 Task: Start in the project Transpire the sprint 'Test Traction', with a duration of 3 weeks.
Action: Mouse moved to (241, 65)
Screenshot: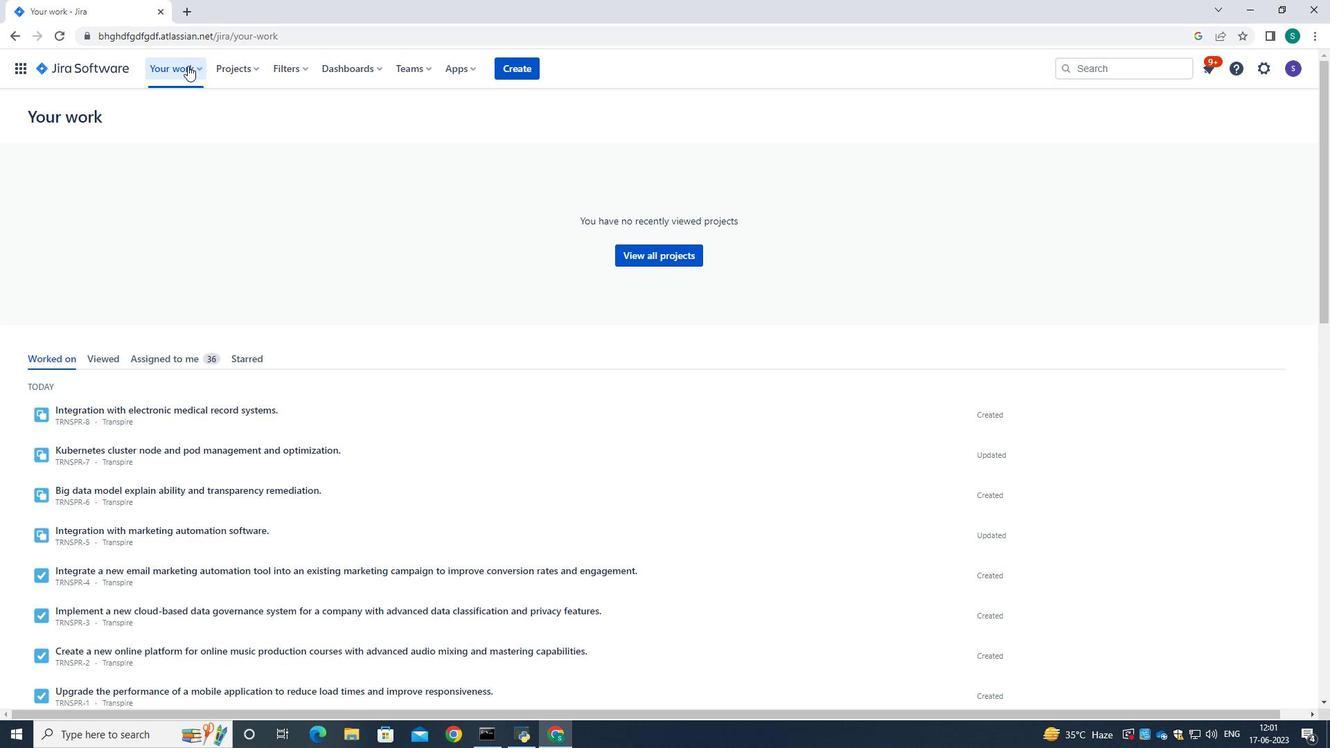
Action: Mouse pressed left at (241, 65)
Screenshot: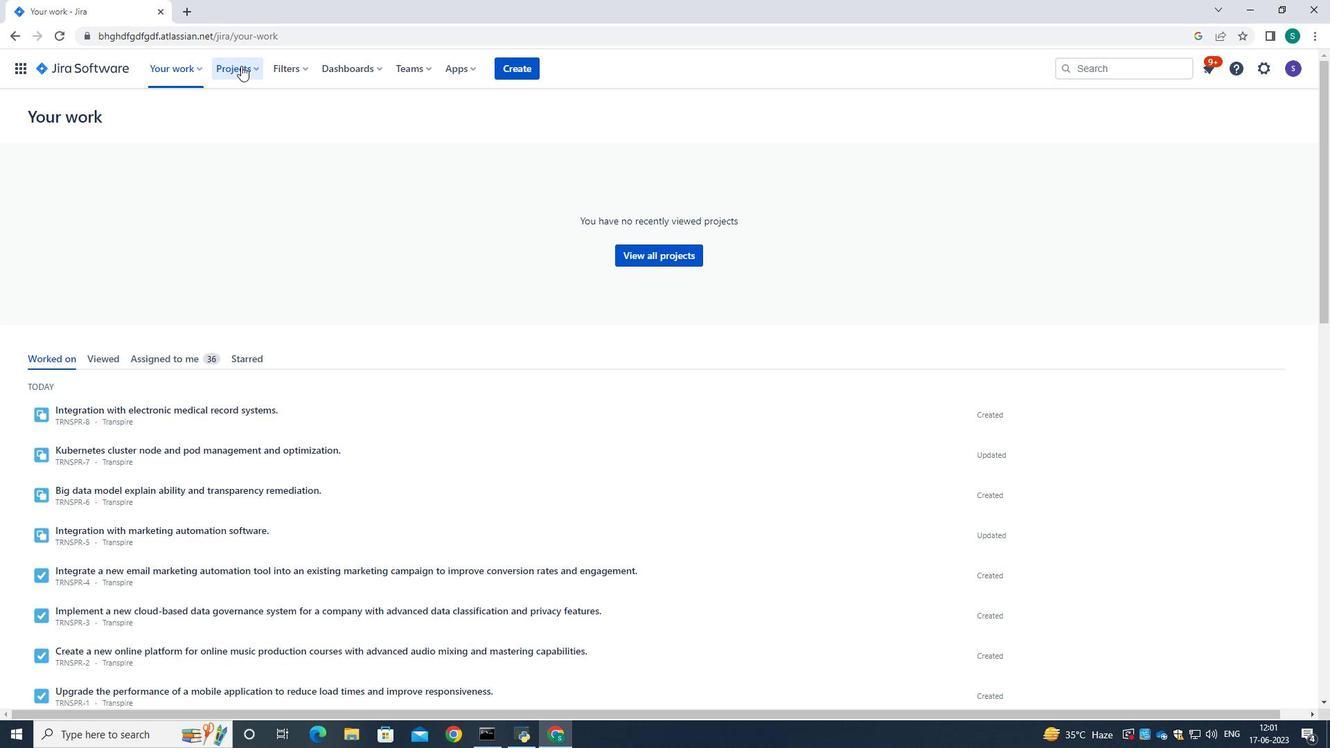 
Action: Mouse moved to (268, 131)
Screenshot: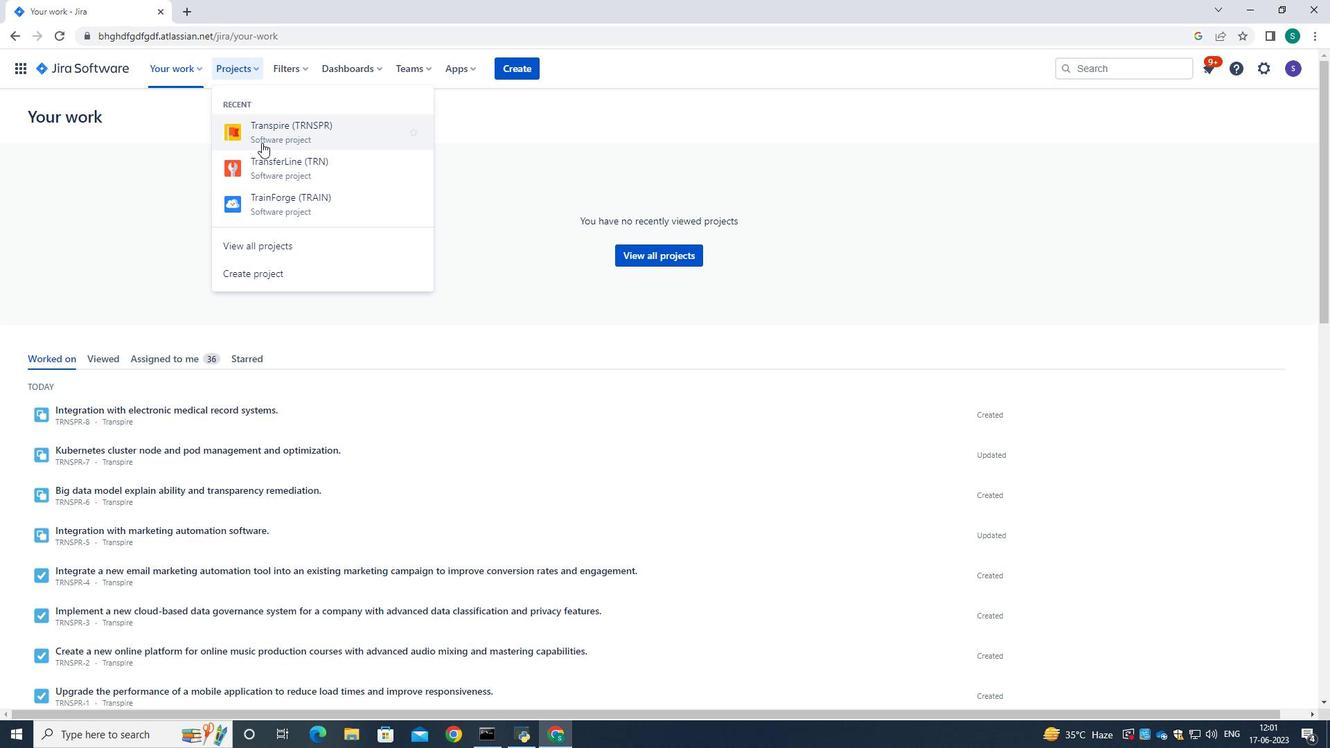
Action: Mouse pressed left at (268, 131)
Screenshot: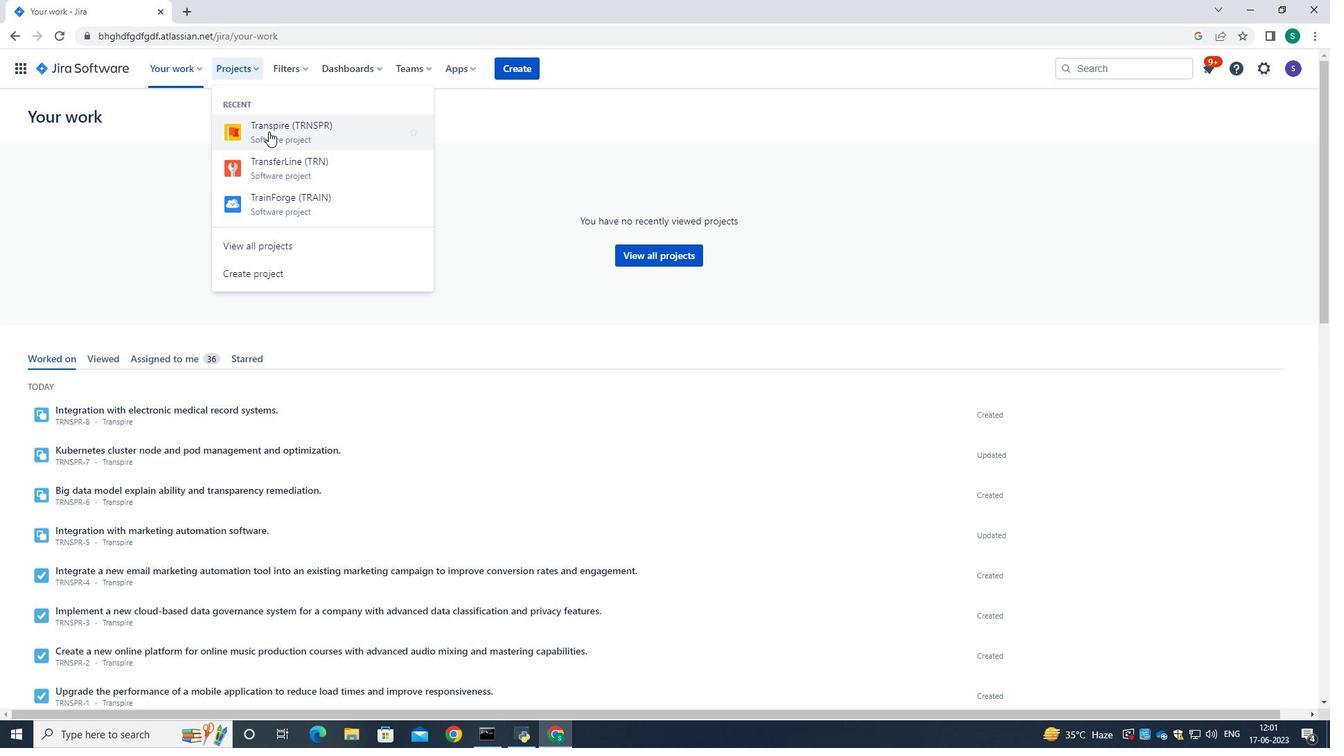 
Action: Mouse moved to (94, 216)
Screenshot: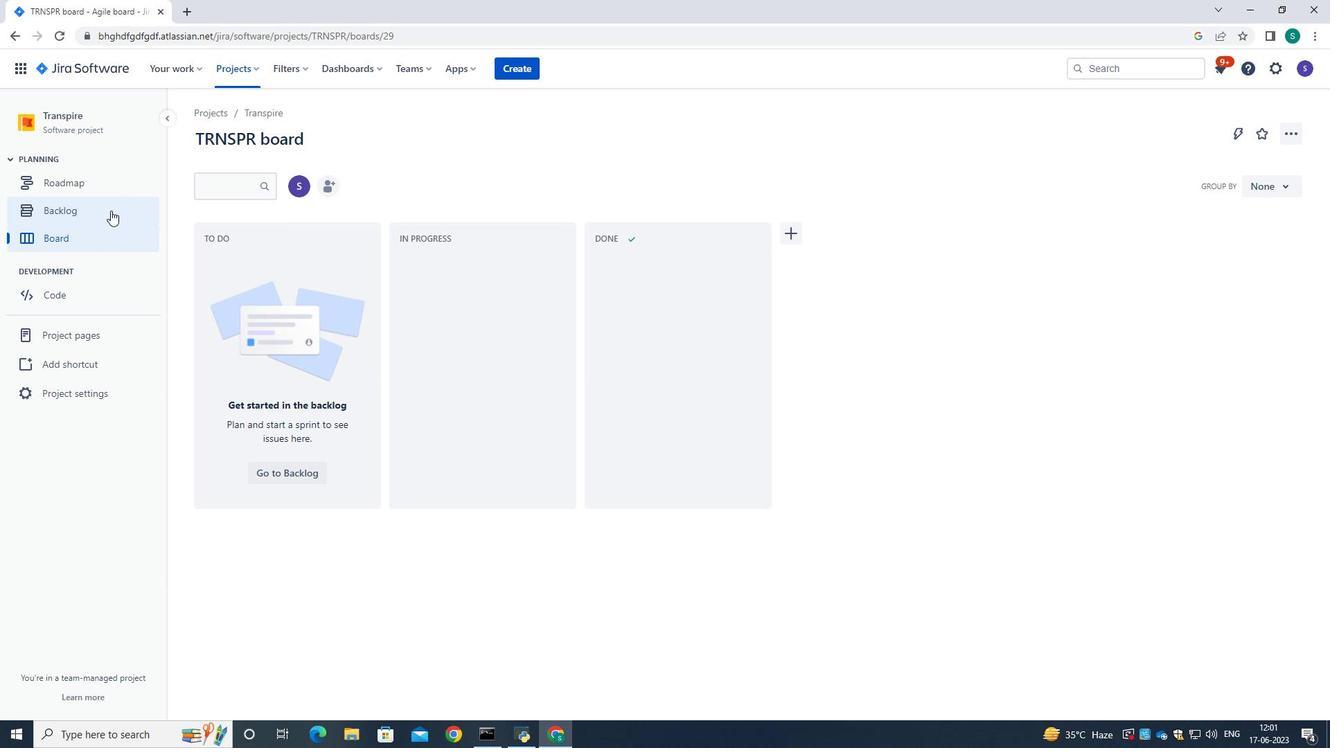 
Action: Mouse pressed left at (94, 216)
Screenshot: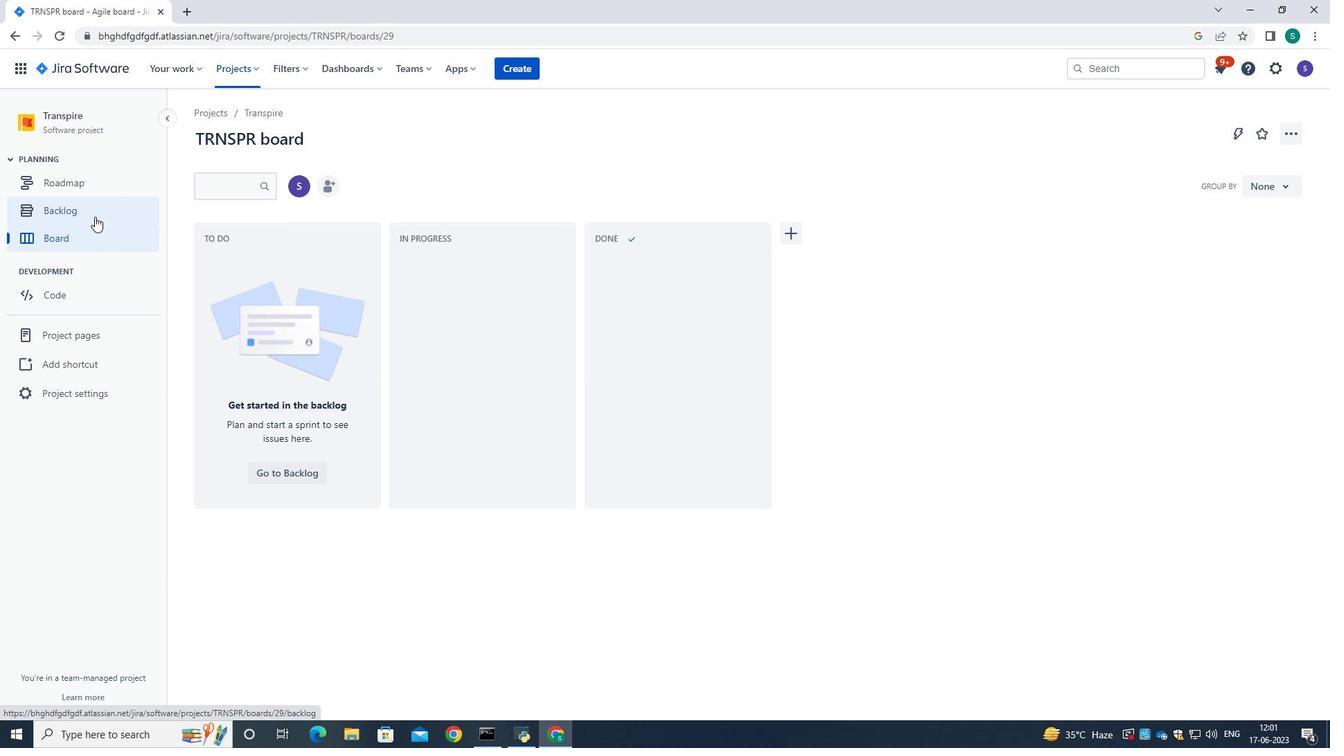 
Action: Mouse moved to (516, 372)
Screenshot: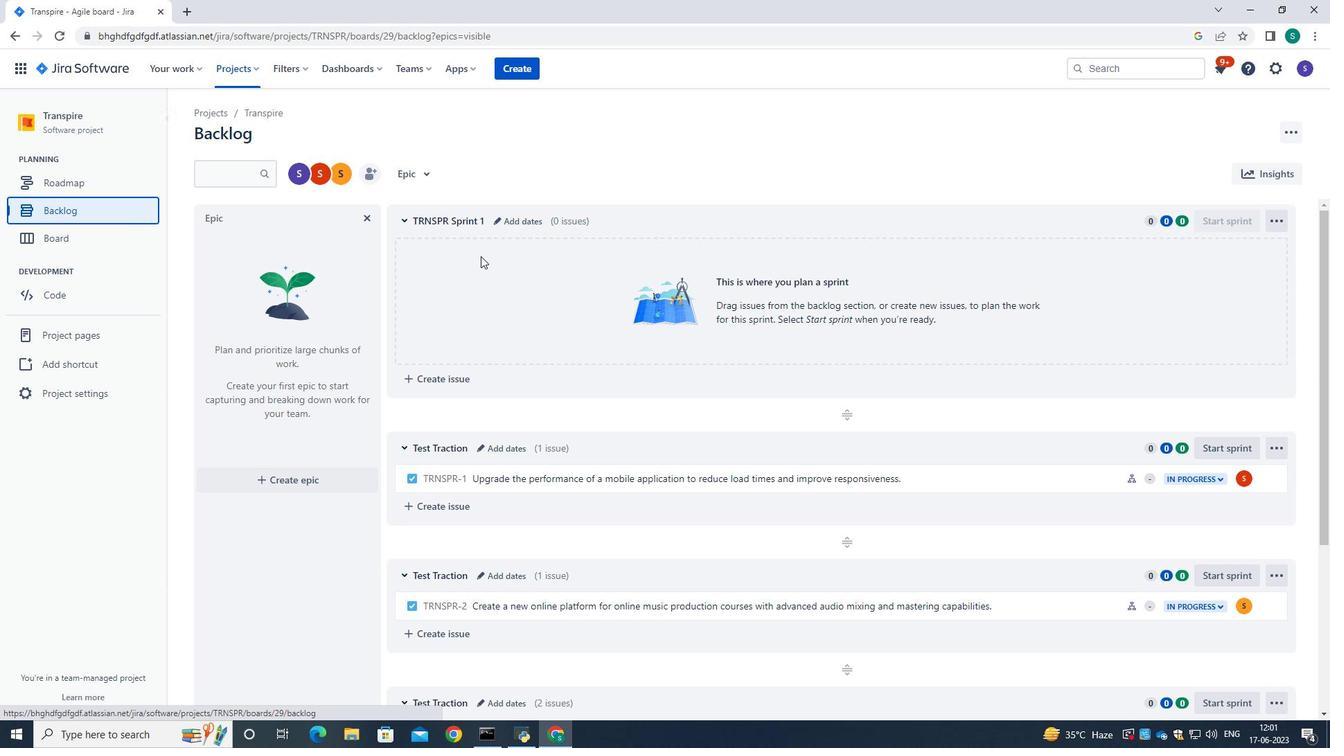 
Action: Mouse scrolled (516, 372) with delta (0, 0)
Screenshot: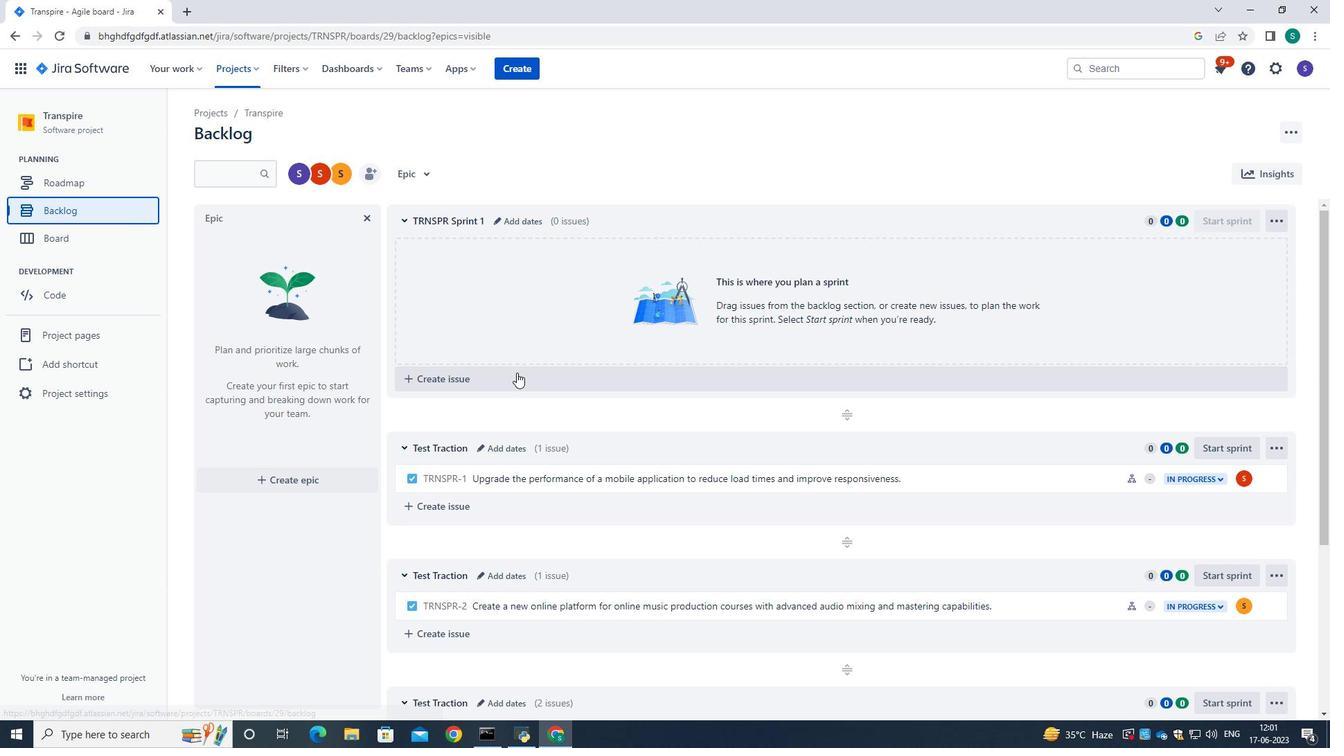 
Action: Mouse moved to (517, 372)
Screenshot: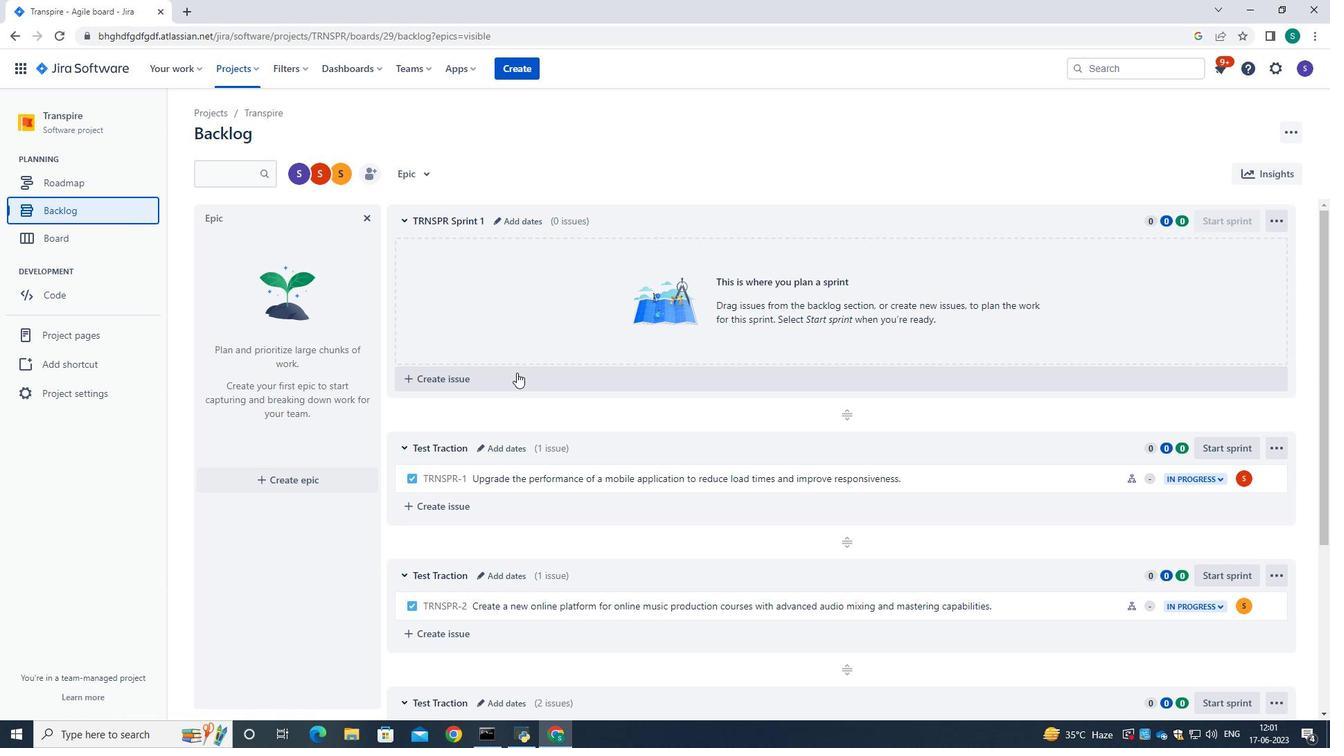 
Action: Mouse scrolled (517, 372) with delta (0, 0)
Screenshot: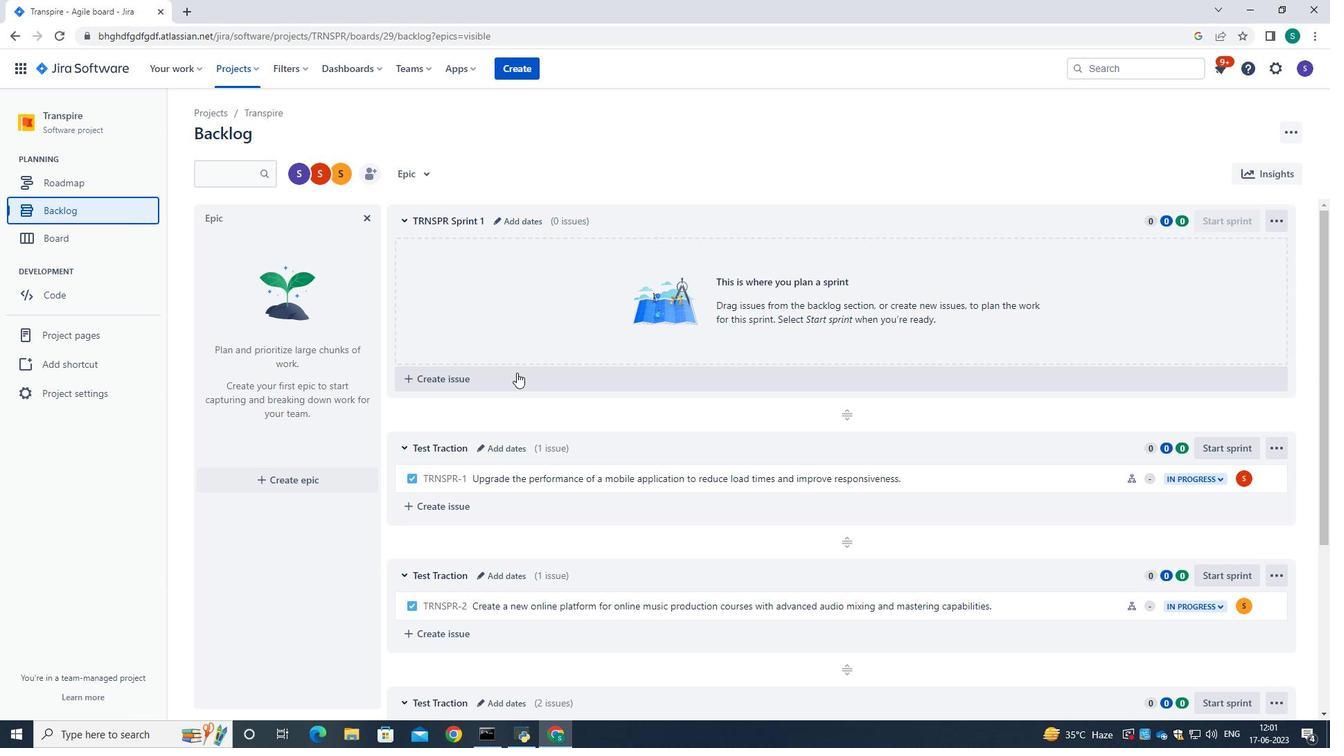 
Action: Mouse scrolled (517, 372) with delta (0, 0)
Screenshot: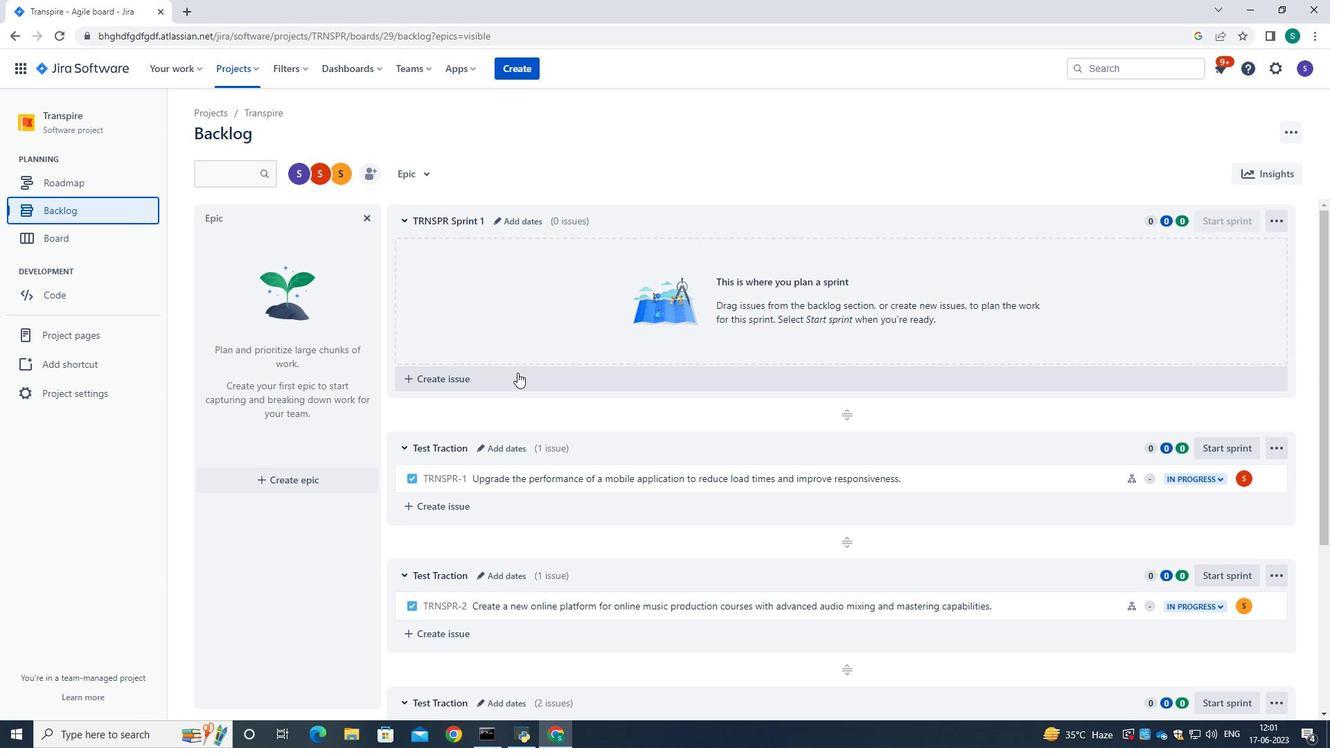 
Action: Mouse scrolled (517, 372) with delta (0, 0)
Screenshot: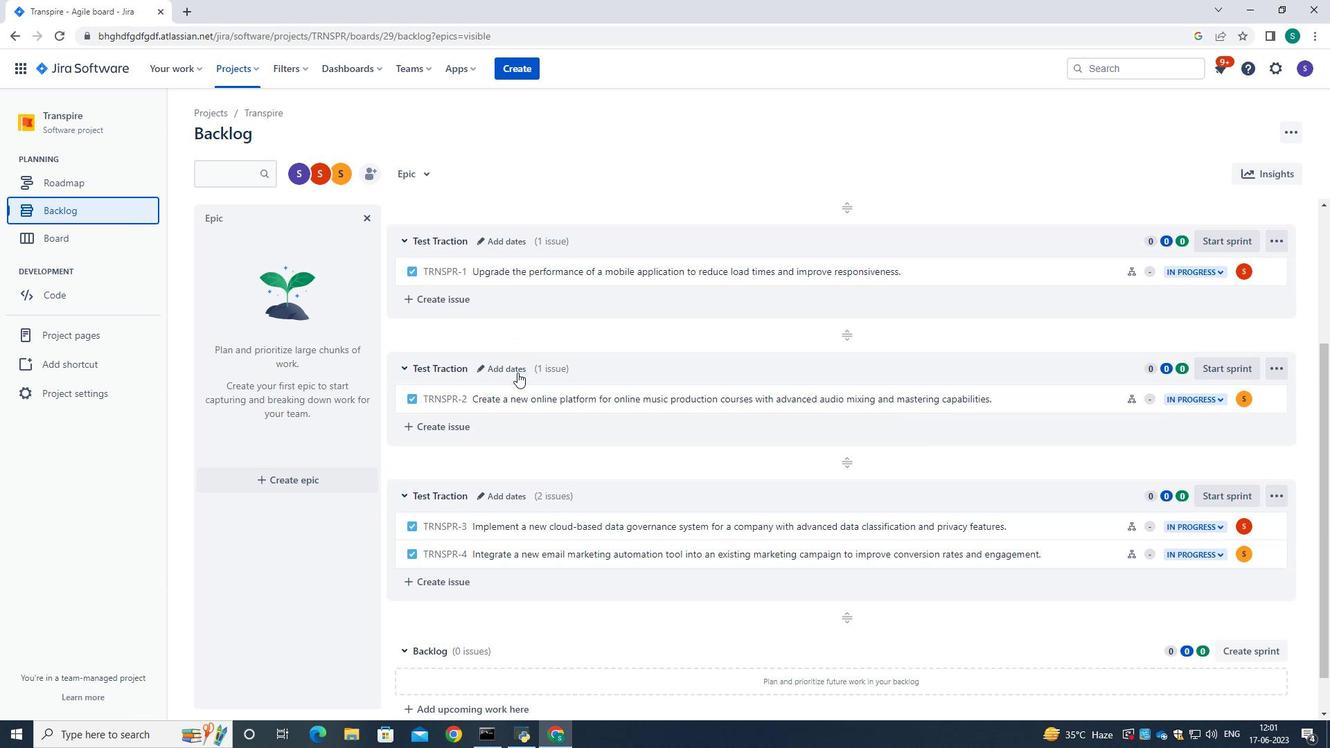 
Action: Mouse moved to (483, 451)
Screenshot: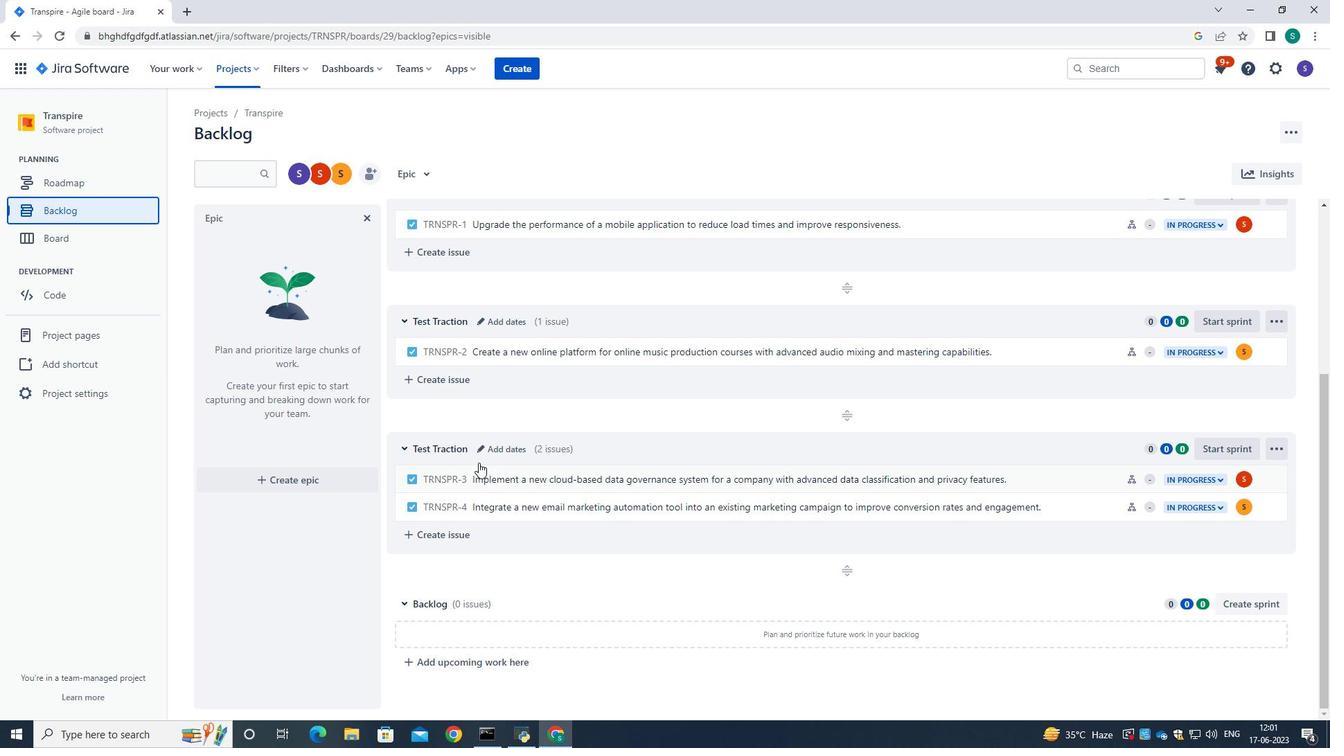 
Action: Mouse pressed left at (483, 451)
Screenshot: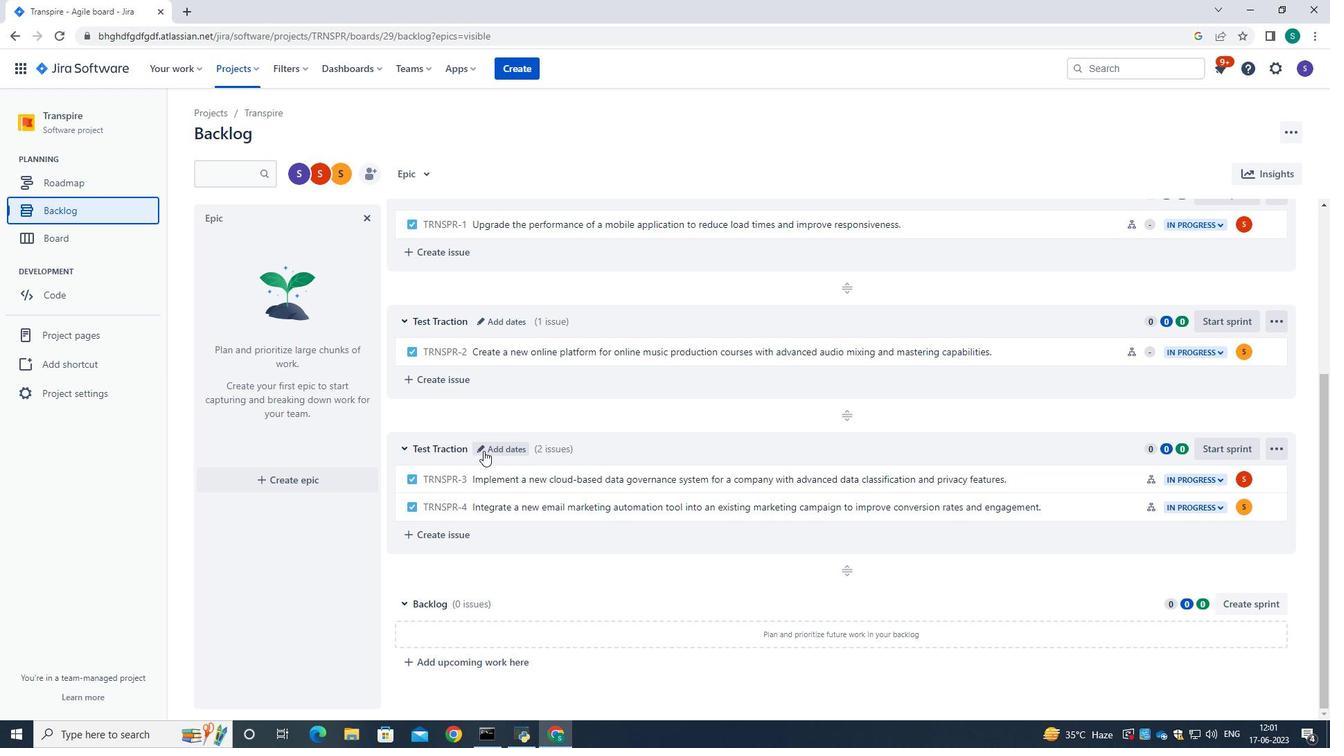 
Action: Mouse moved to (525, 213)
Screenshot: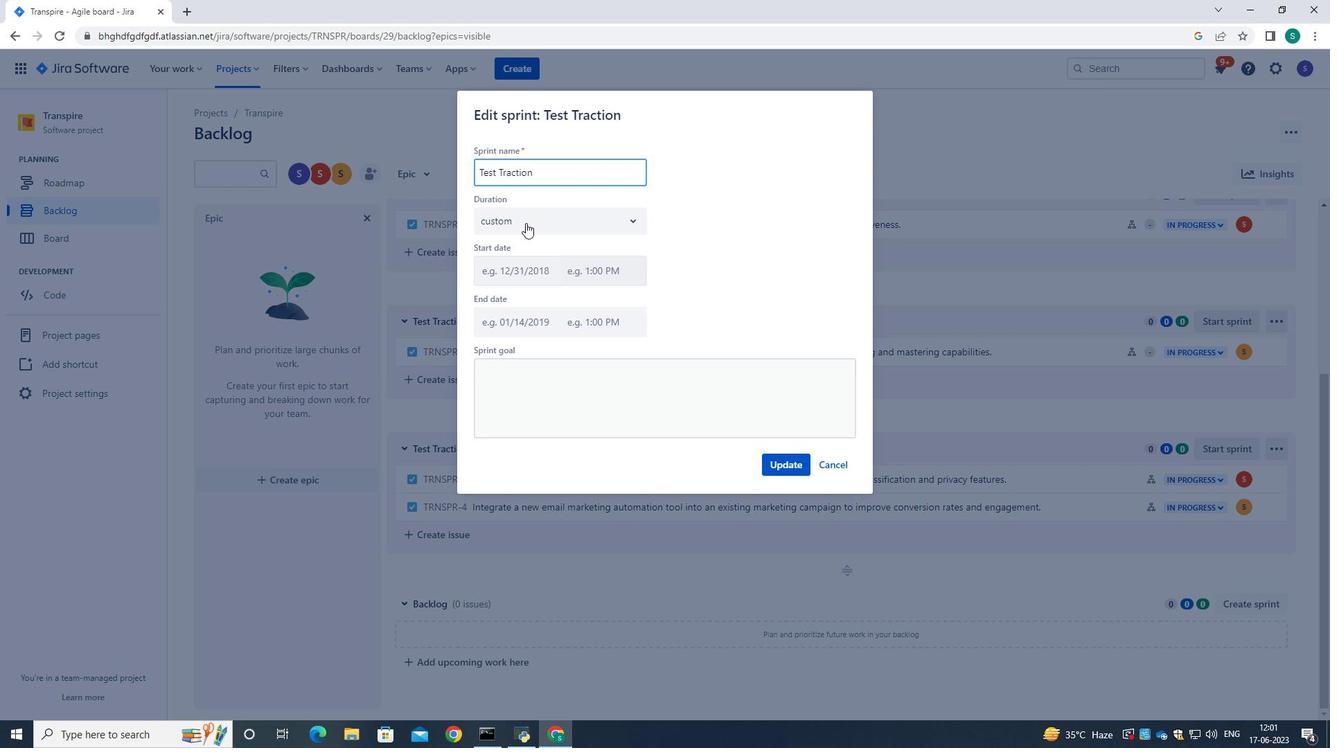 
Action: Mouse pressed left at (525, 213)
Screenshot: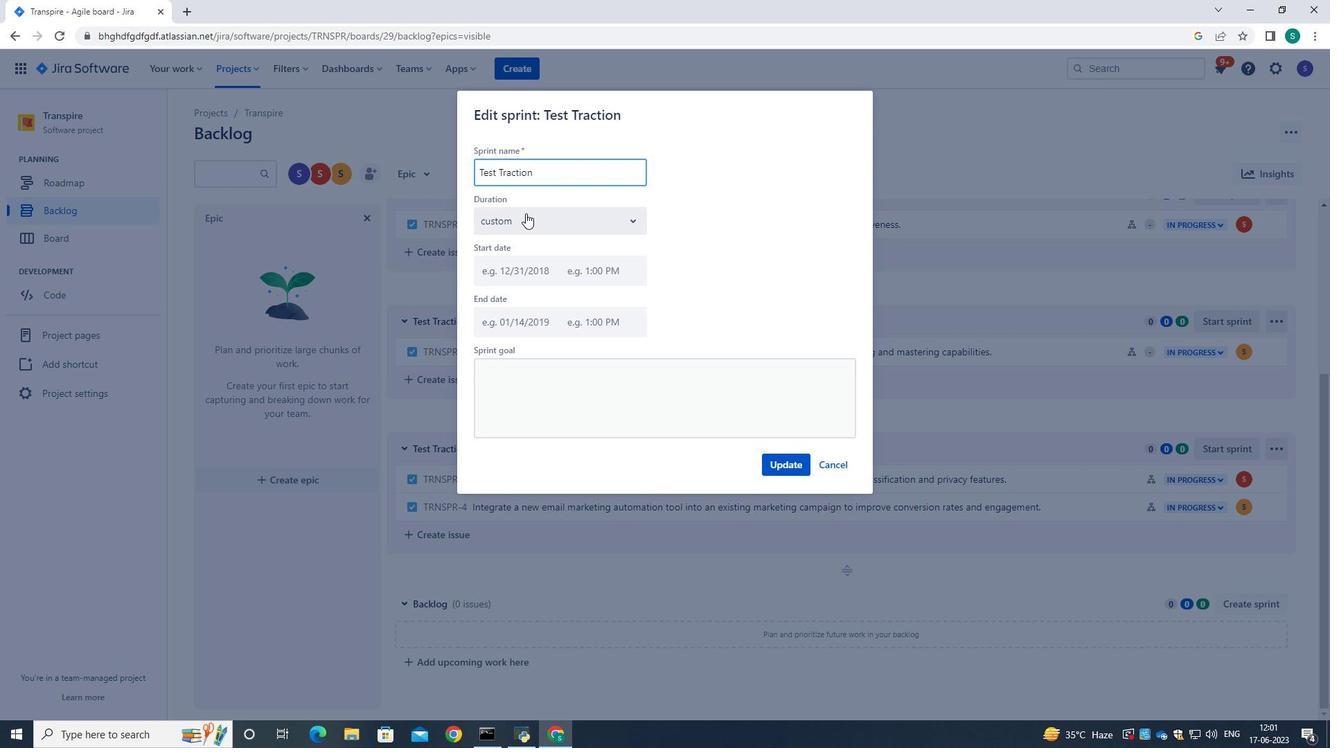 
Action: Mouse moved to (512, 306)
Screenshot: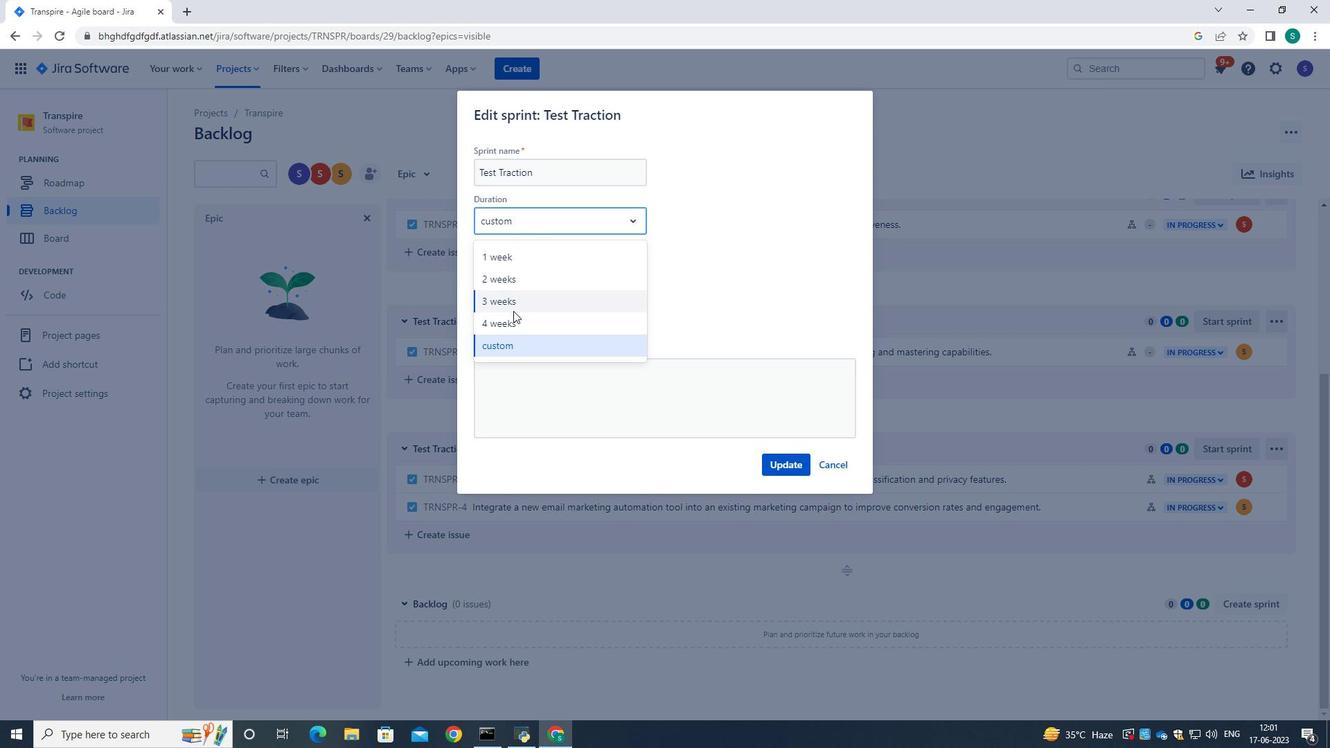 
Action: Mouse pressed left at (512, 306)
Screenshot: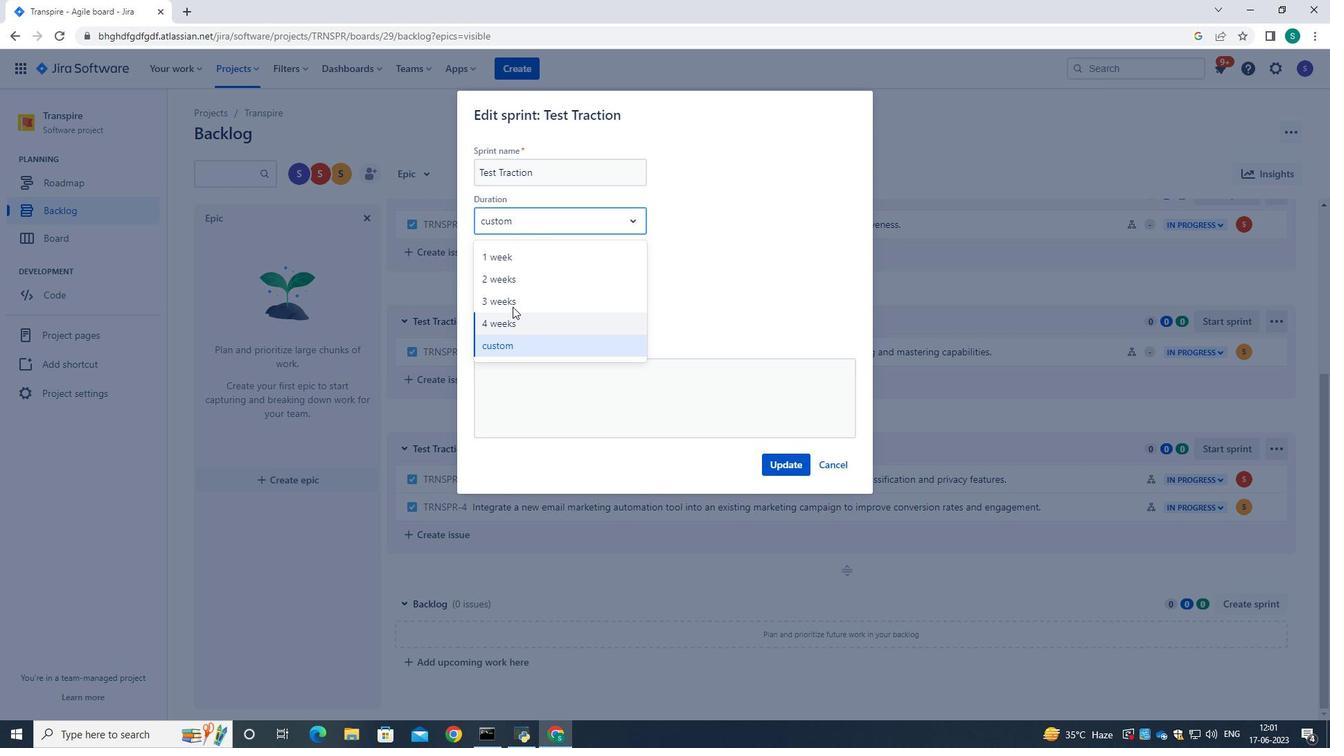 
Action: Mouse moved to (782, 461)
Screenshot: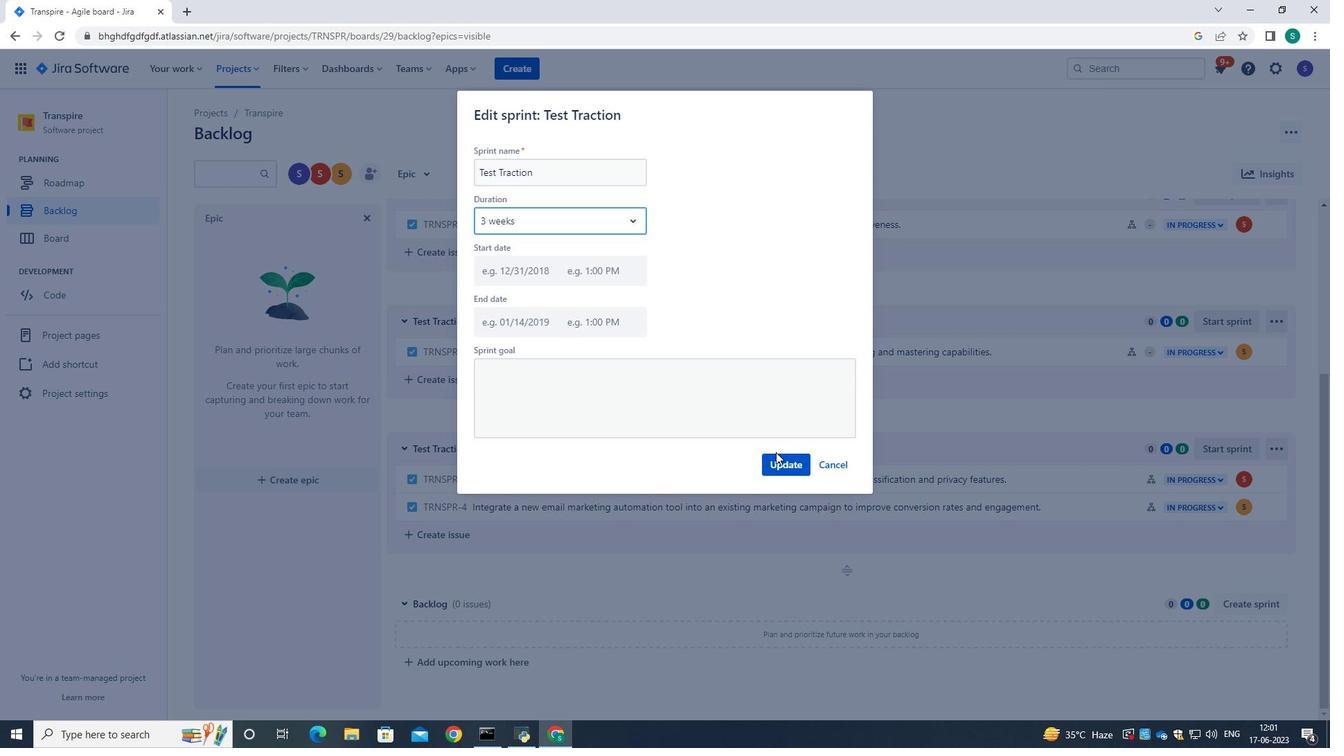 
Action: Mouse pressed left at (782, 461)
Screenshot: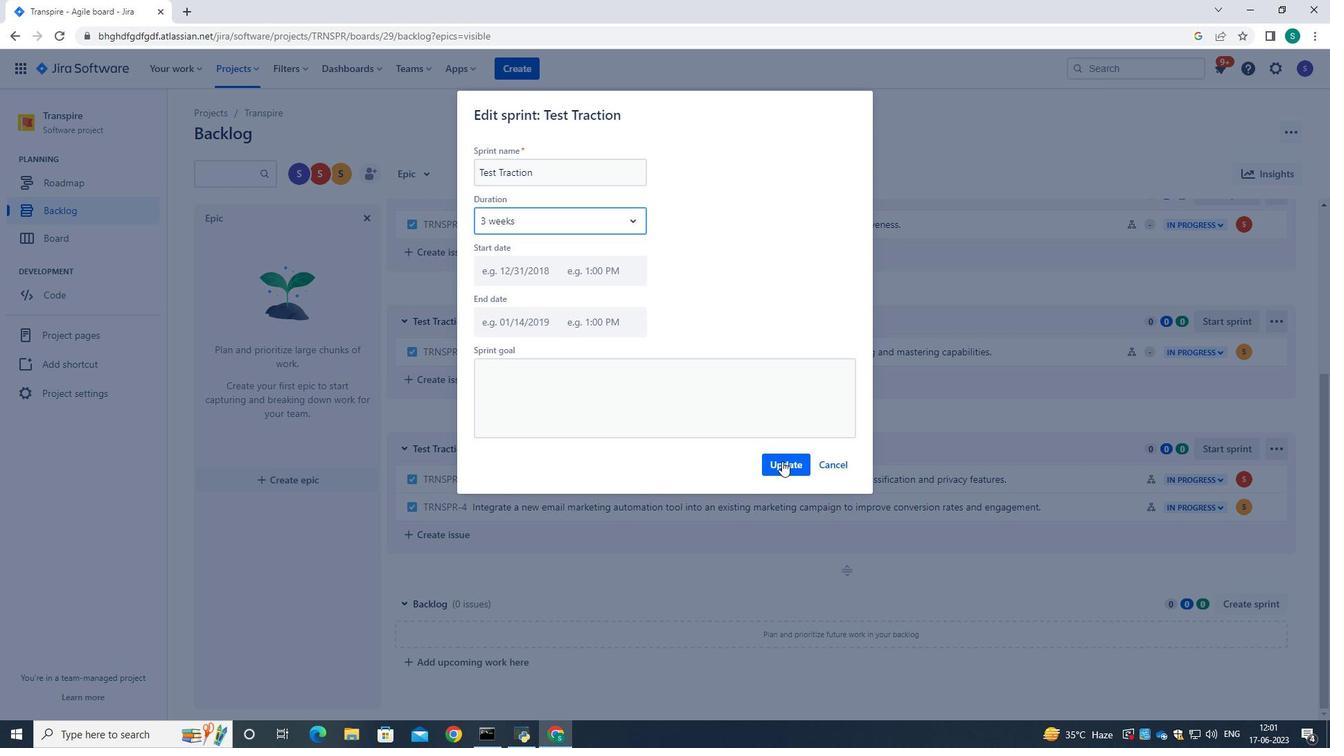 
Action: Mouse moved to (789, 456)
Screenshot: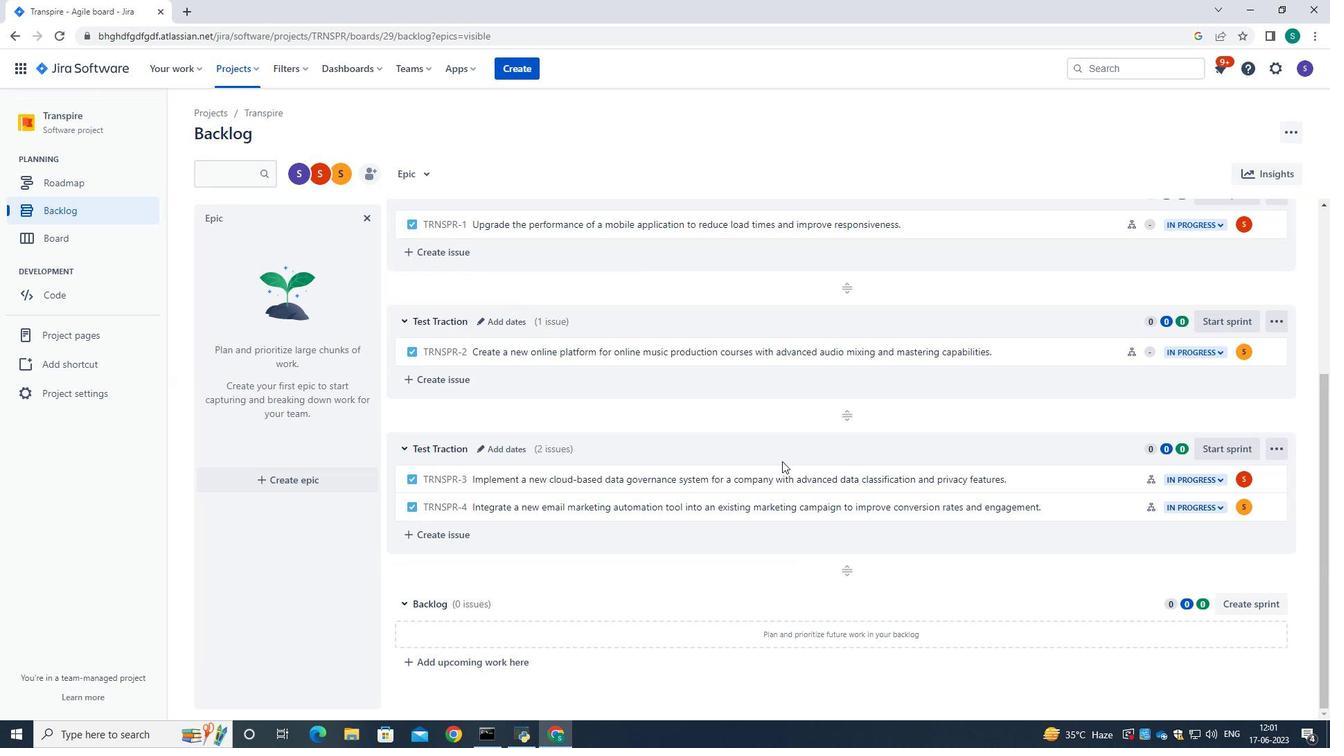 
